 Task: Add Stonyfield Organic Strawberry Whole Milk Yogurt to the cart.
Action: Mouse pressed left at (22, 146)
Screenshot: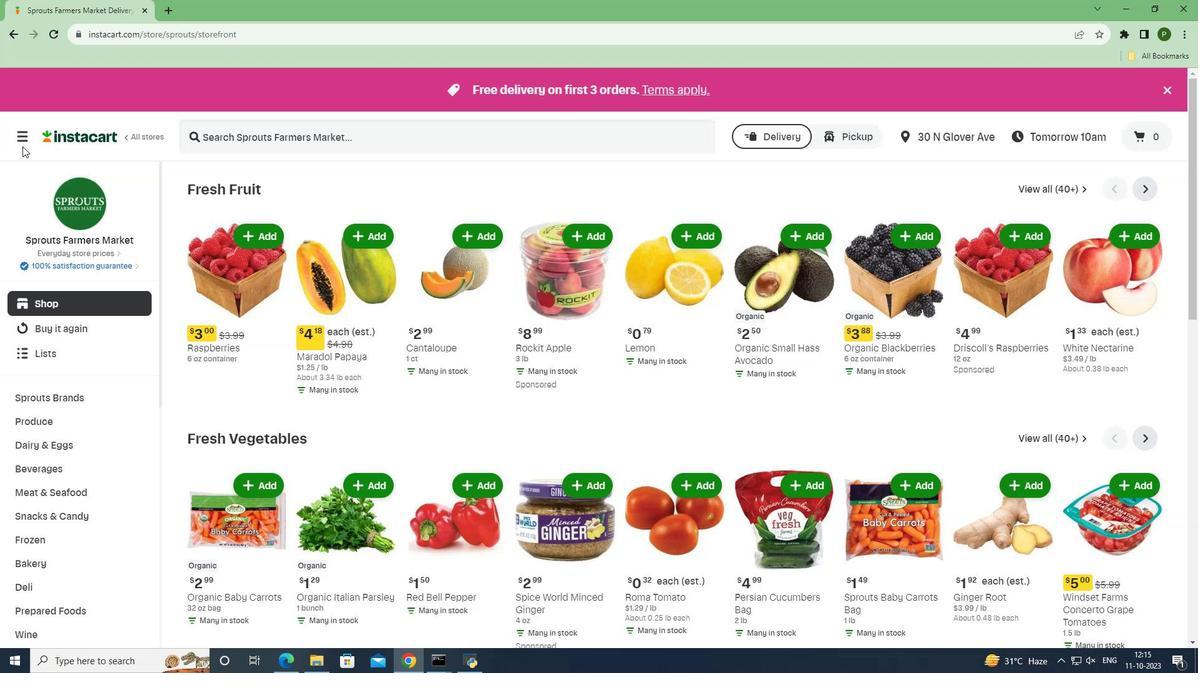 
Action: Mouse moved to (19, 136)
Screenshot: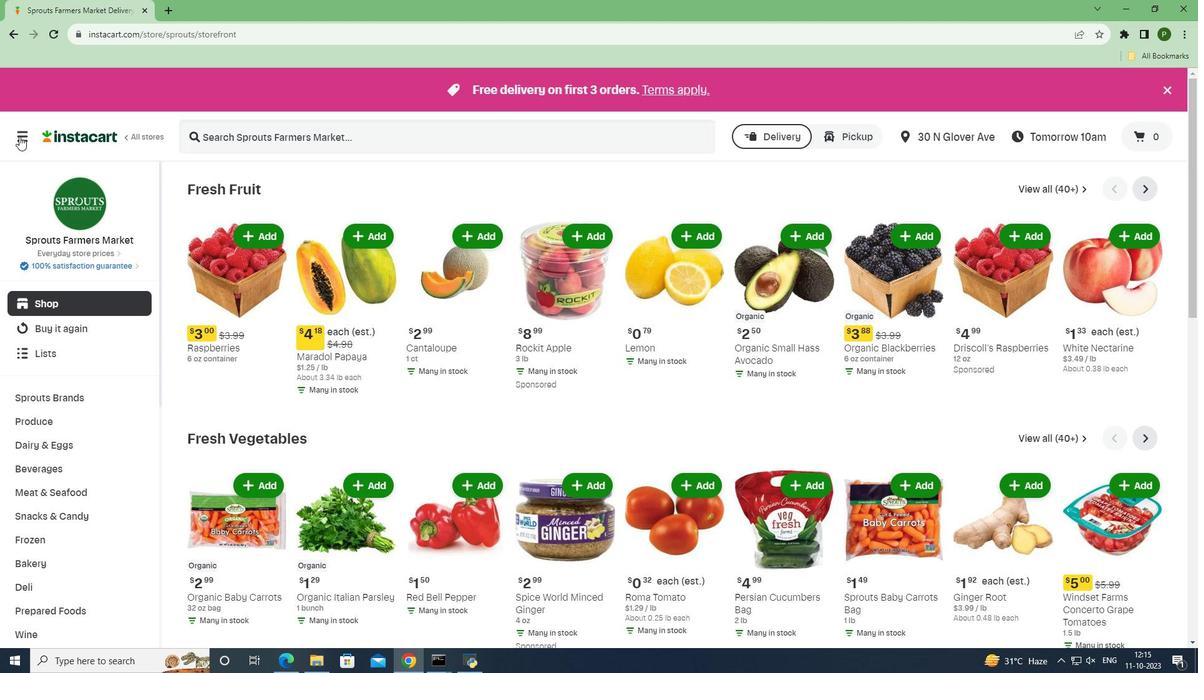 
Action: Mouse pressed left at (19, 136)
Screenshot: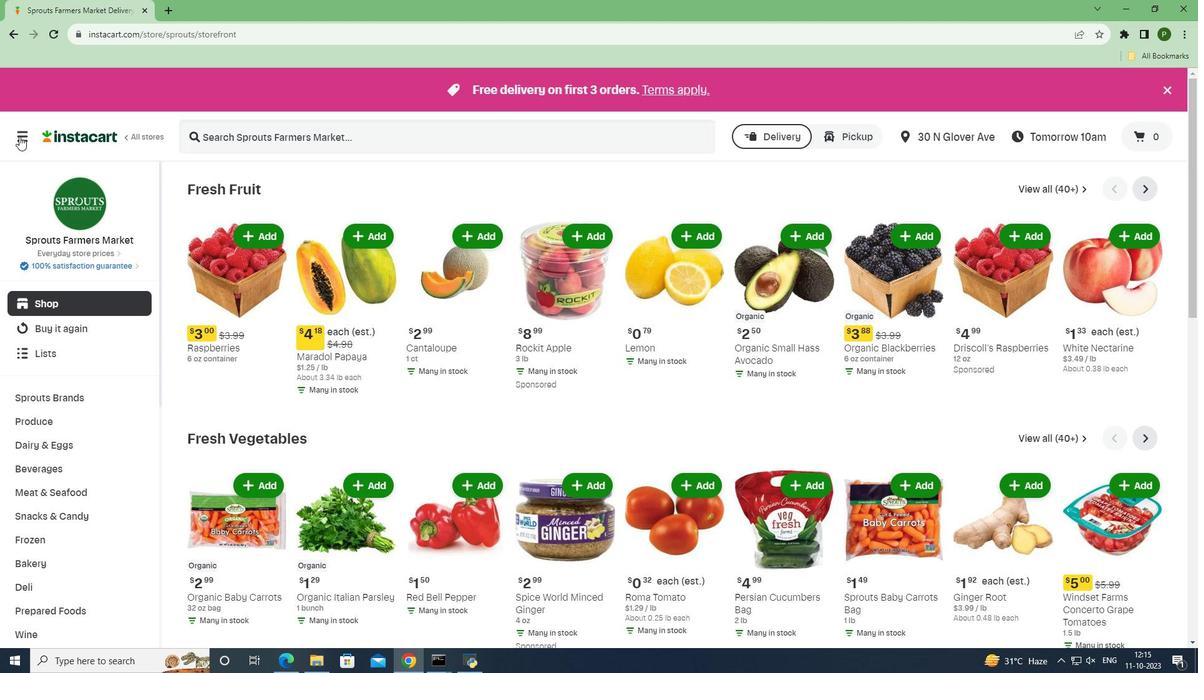
Action: Mouse moved to (25, 326)
Screenshot: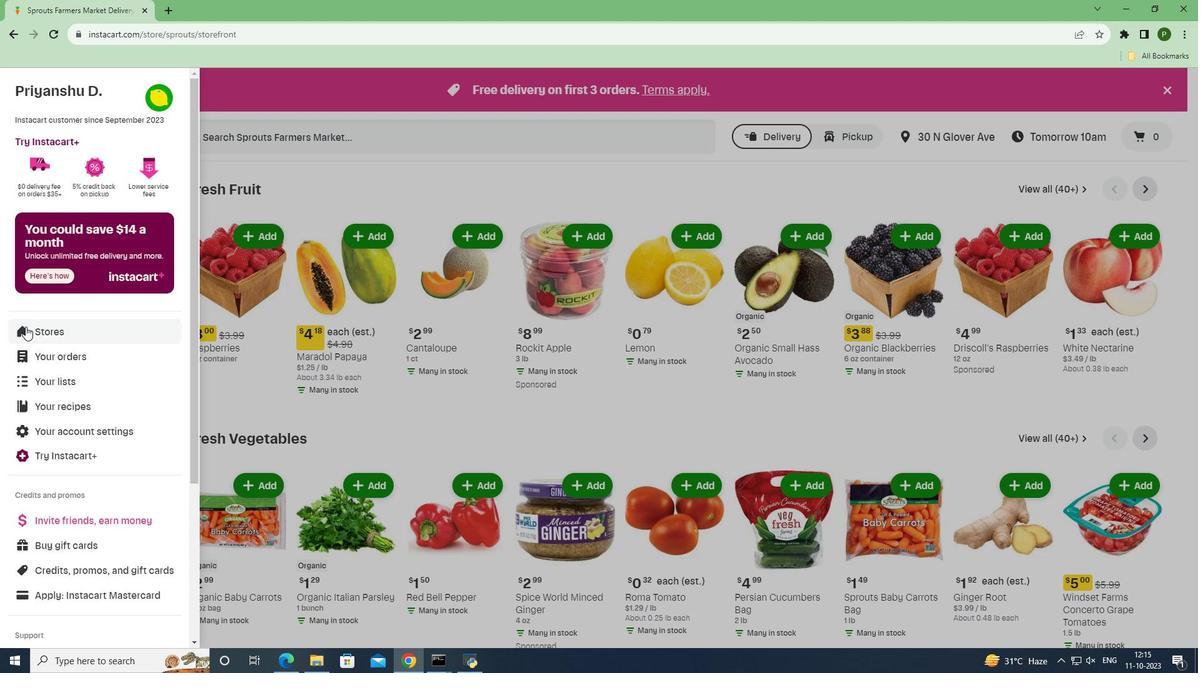 
Action: Mouse pressed left at (25, 326)
Screenshot: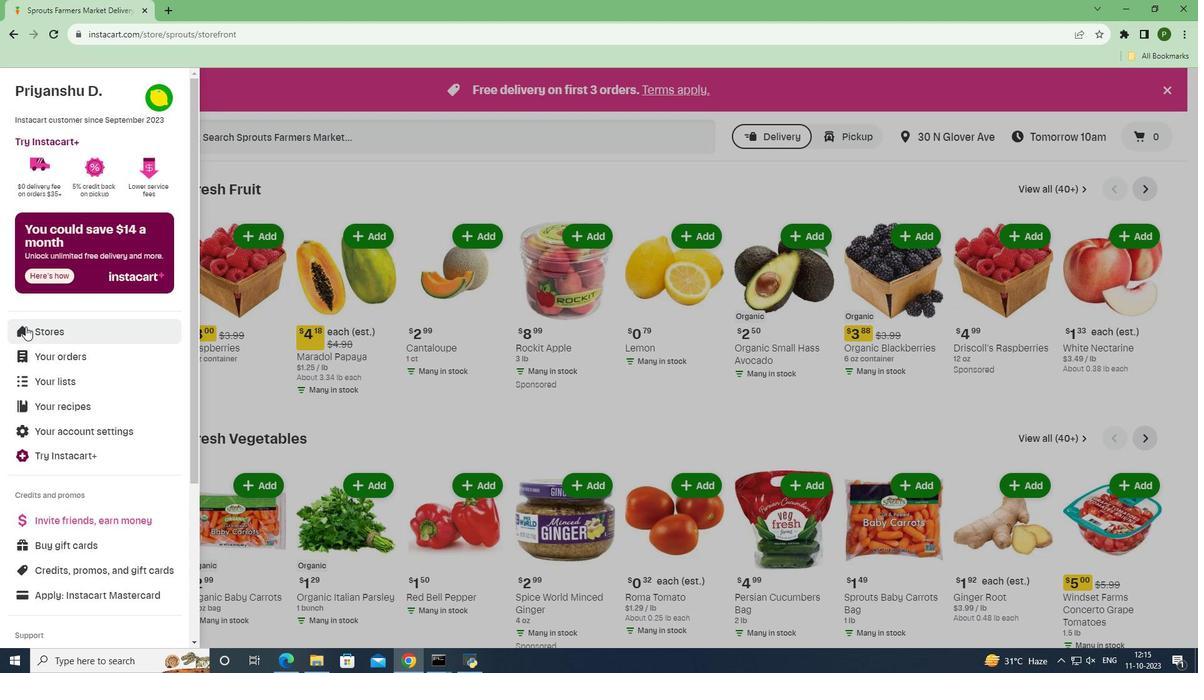 
Action: Mouse moved to (287, 133)
Screenshot: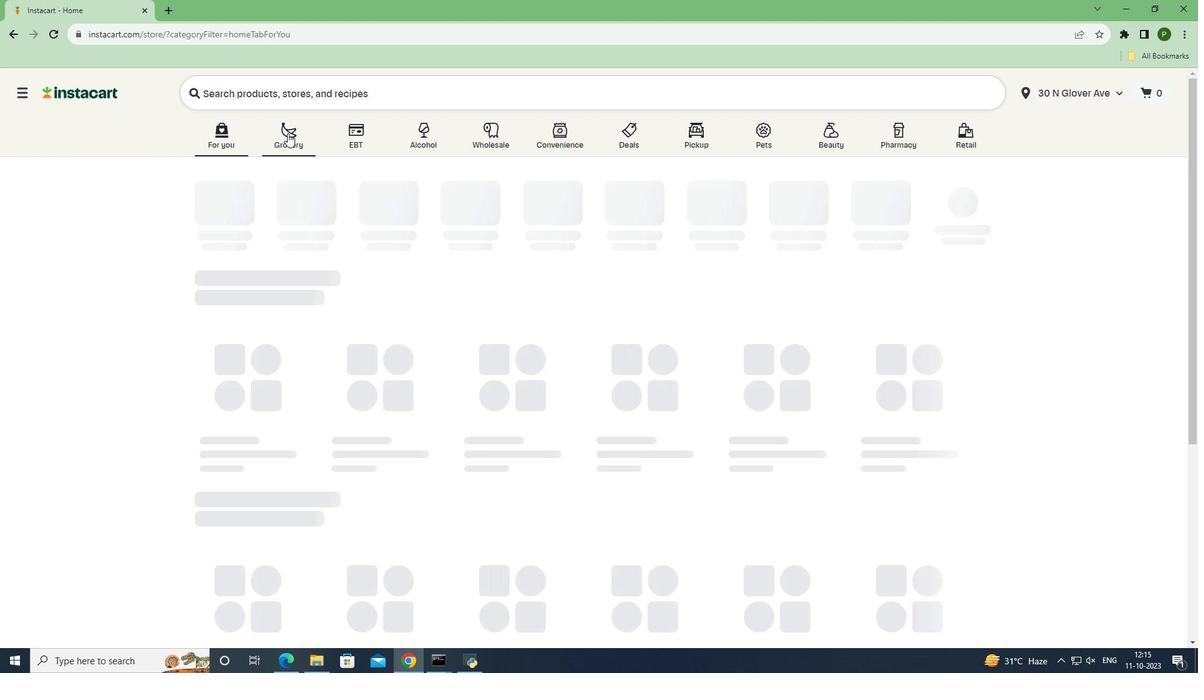 
Action: Mouse pressed left at (287, 133)
Screenshot: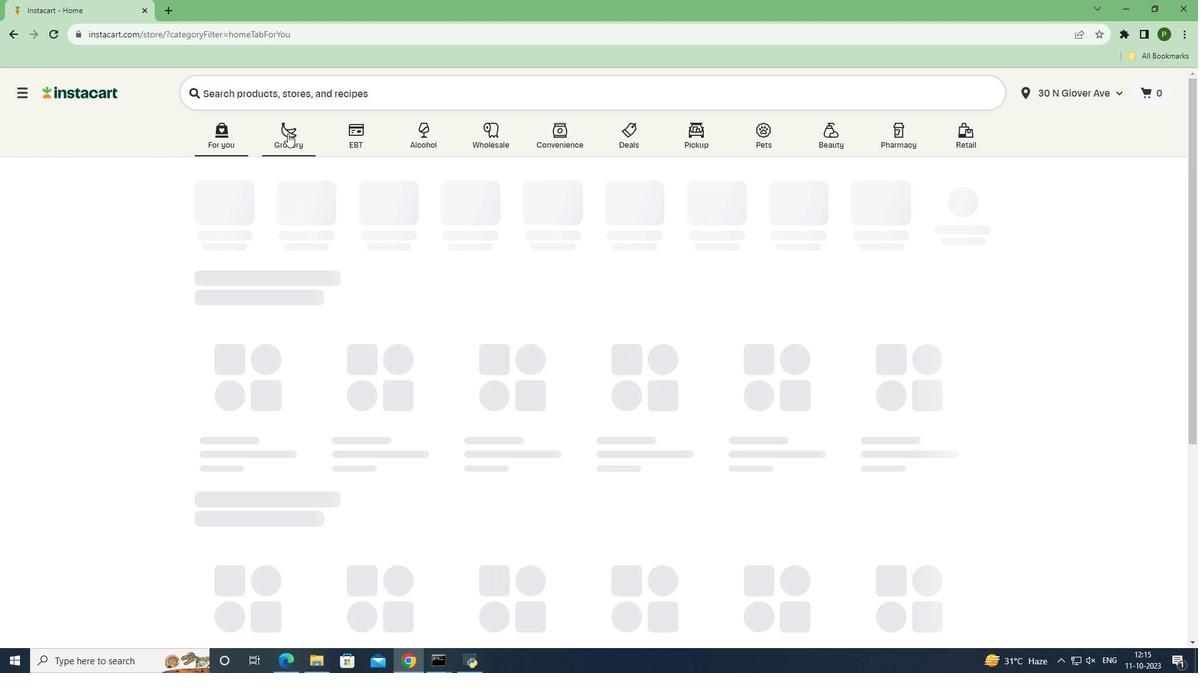 
Action: Mouse moved to (491, 276)
Screenshot: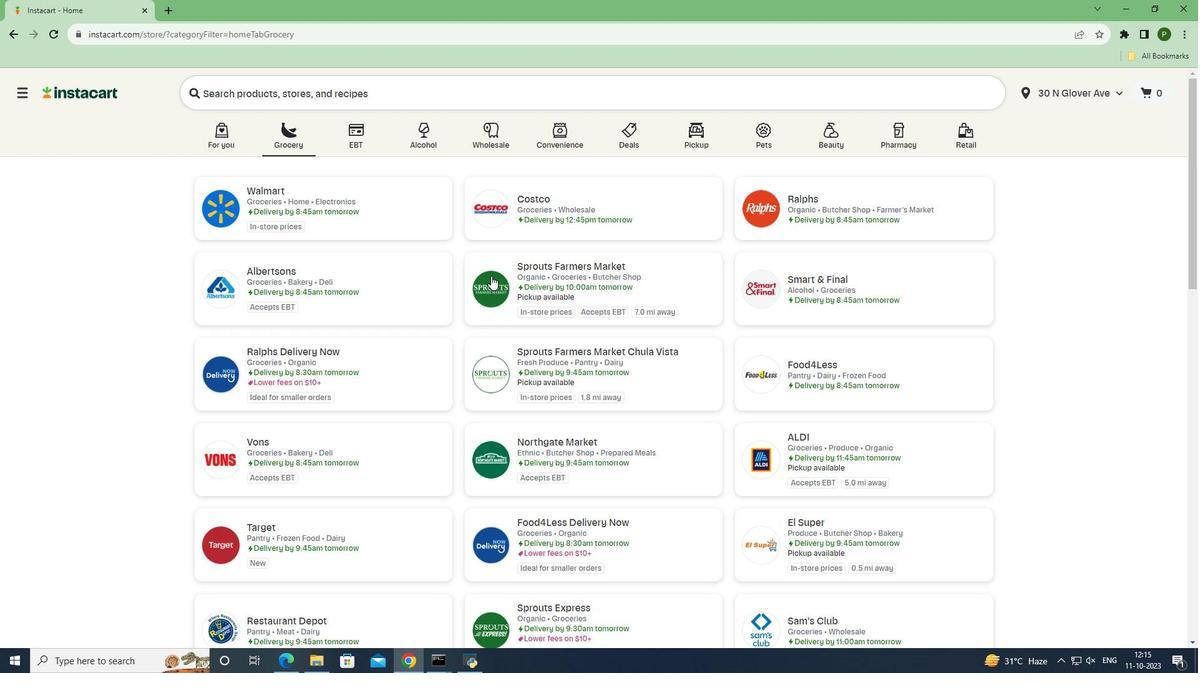 
Action: Mouse pressed left at (491, 276)
Screenshot: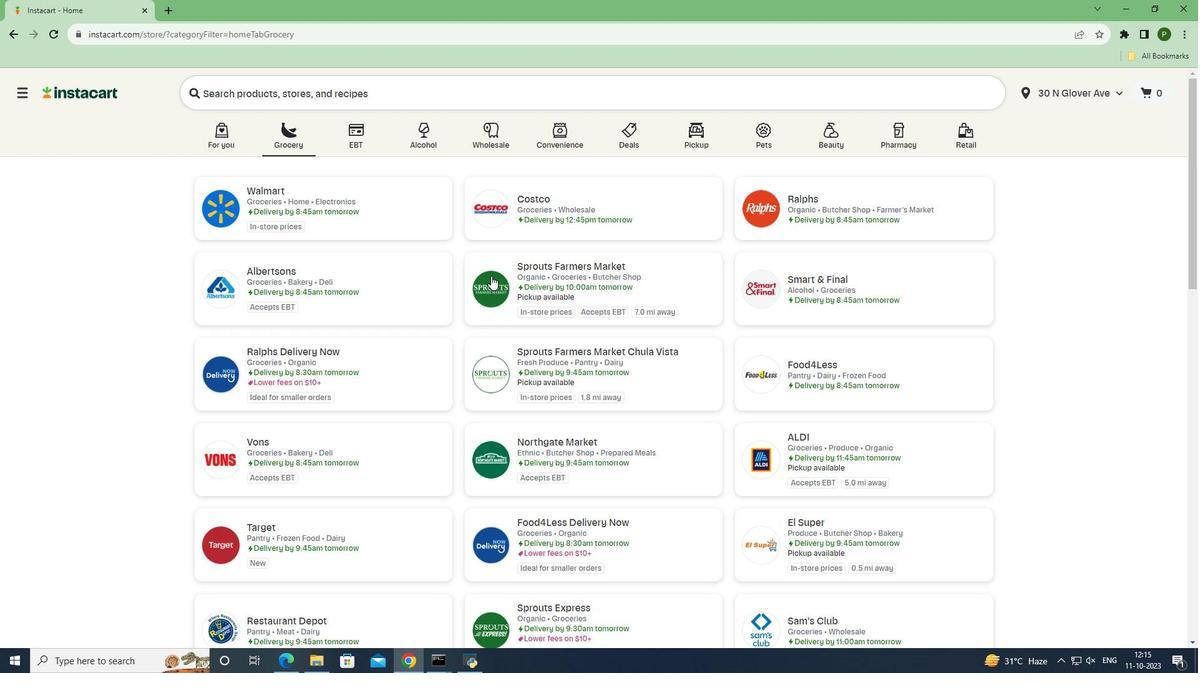 
Action: Mouse moved to (71, 403)
Screenshot: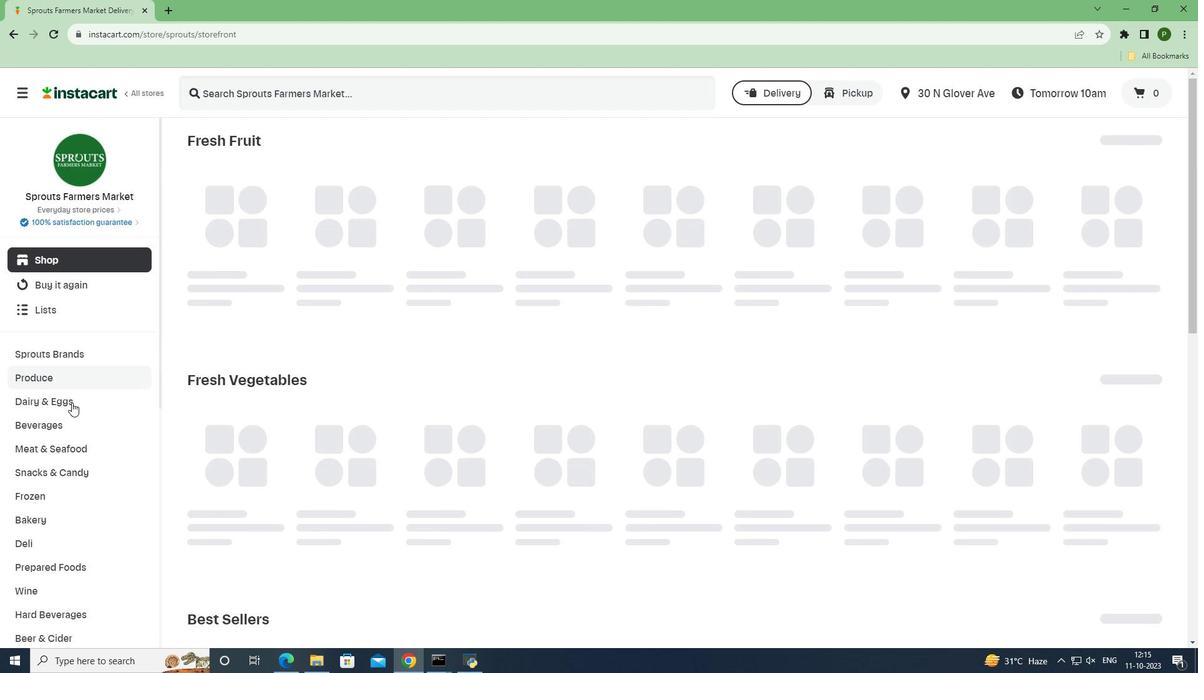 
Action: Mouse pressed left at (71, 403)
Screenshot: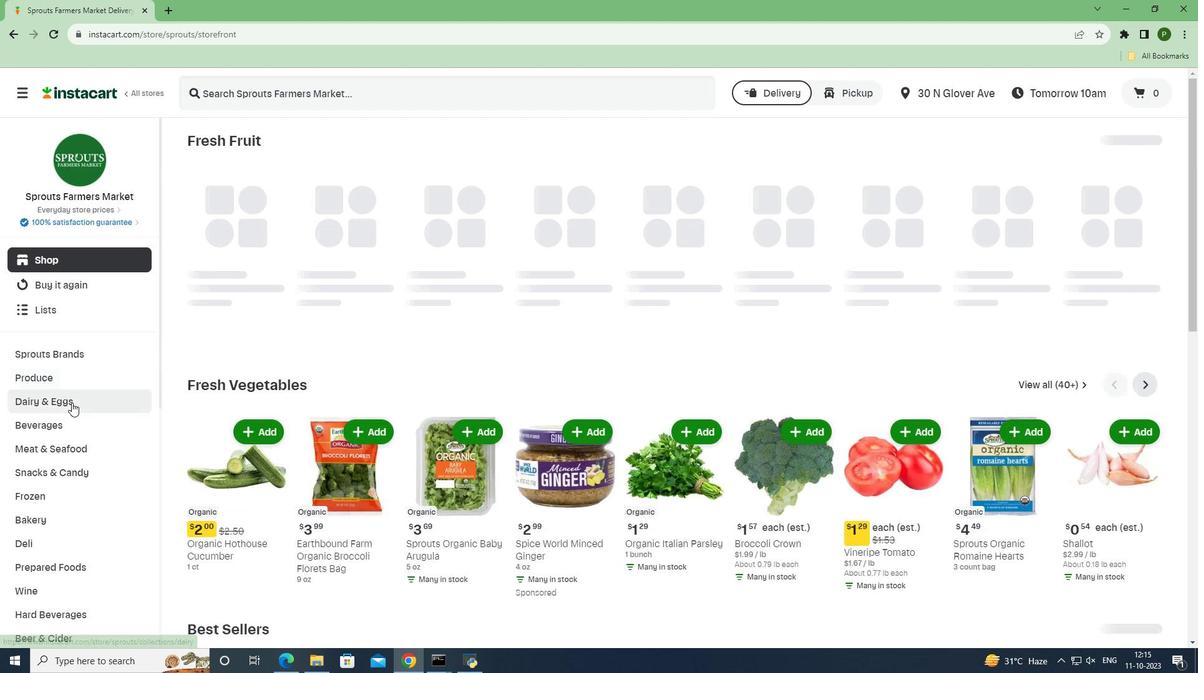 
Action: Mouse moved to (58, 541)
Screenshot: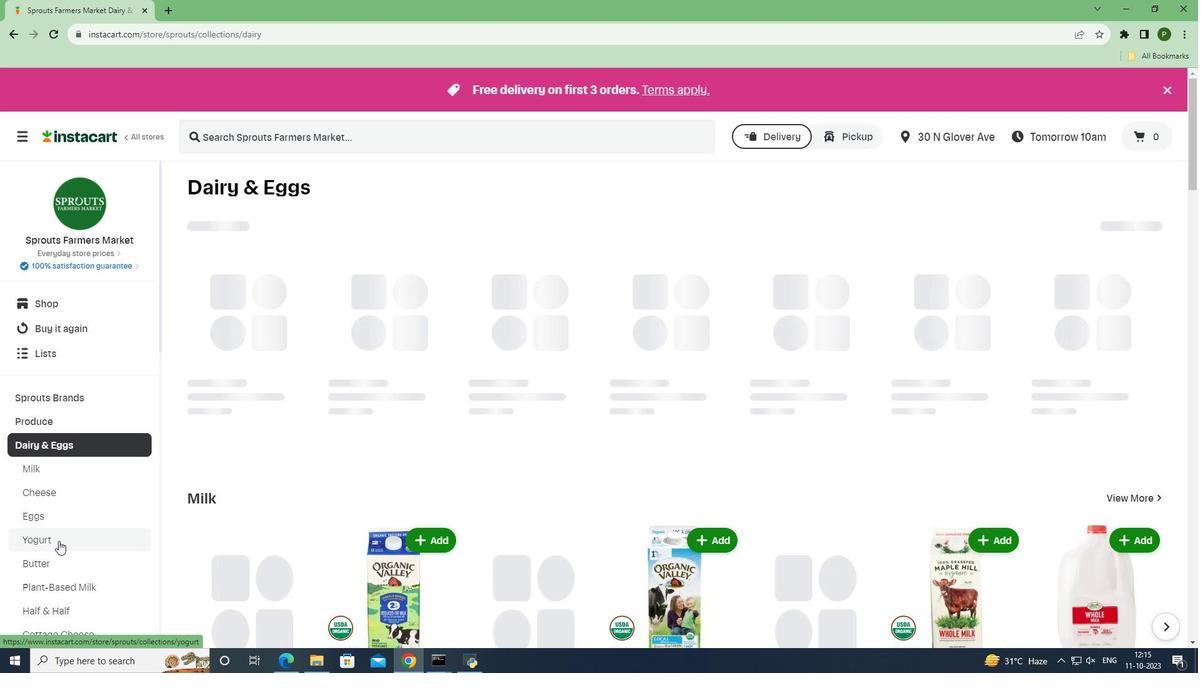 
Action: Mouse pressed left at (58, 541)
Screenshot: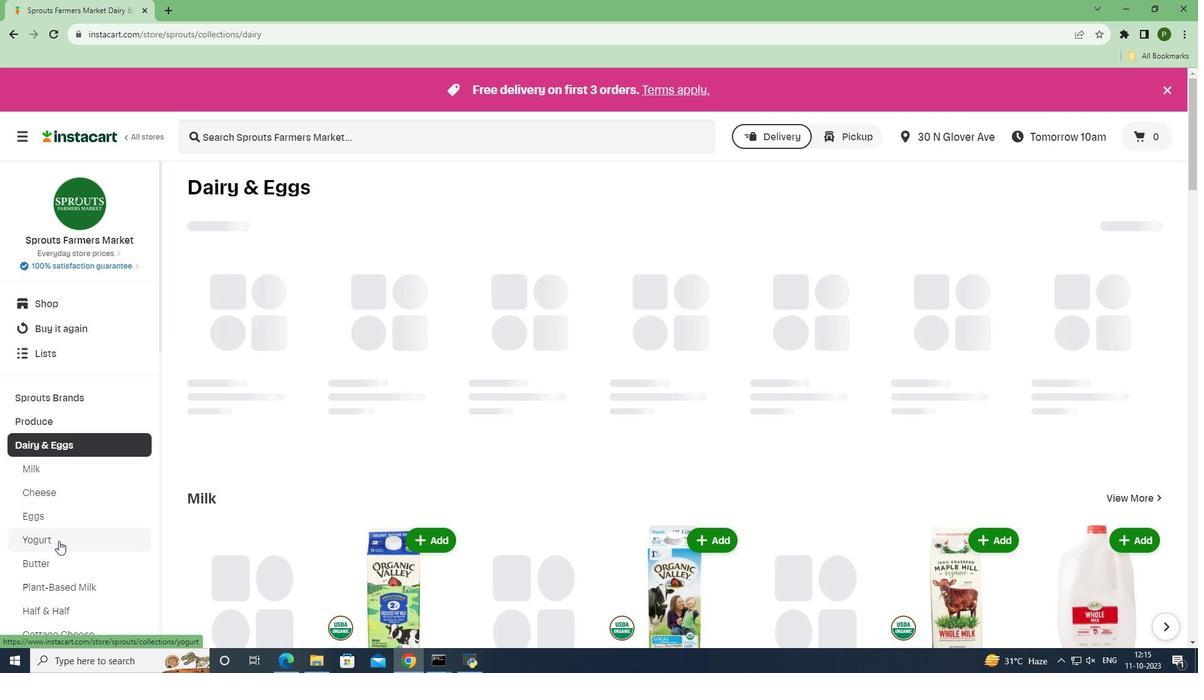 
Action: Mouse moved to (237, 142)
Screenshot: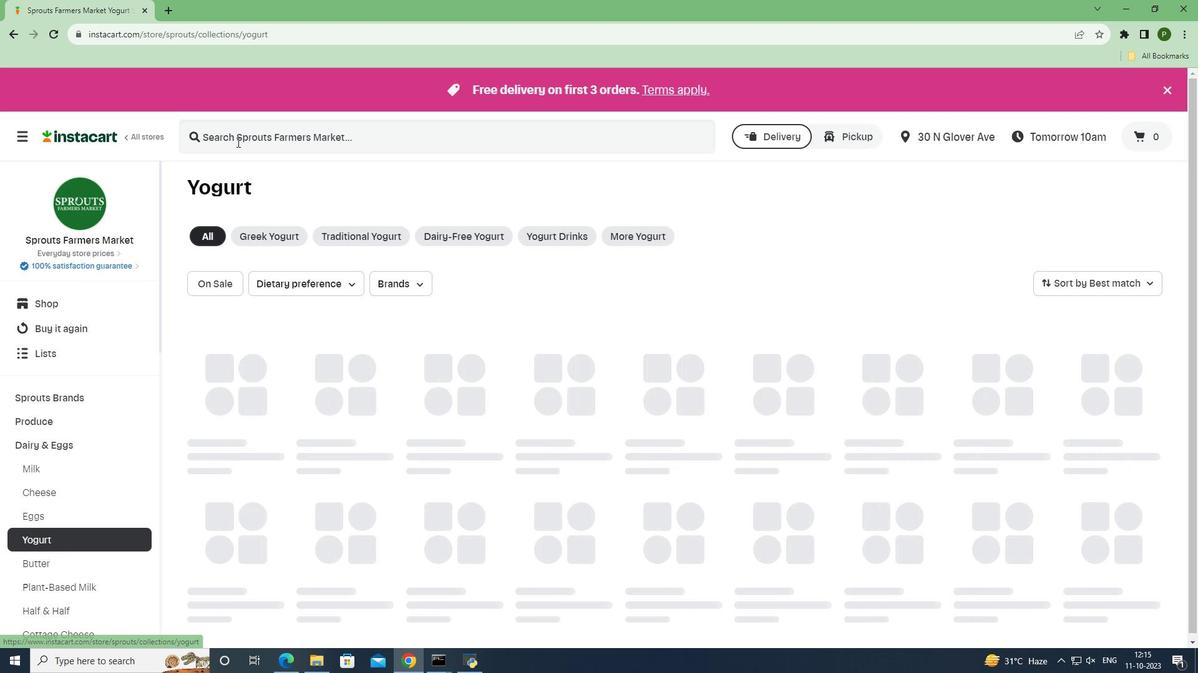 
Action: Mouse pressed left at (237, 142)
Screenshot: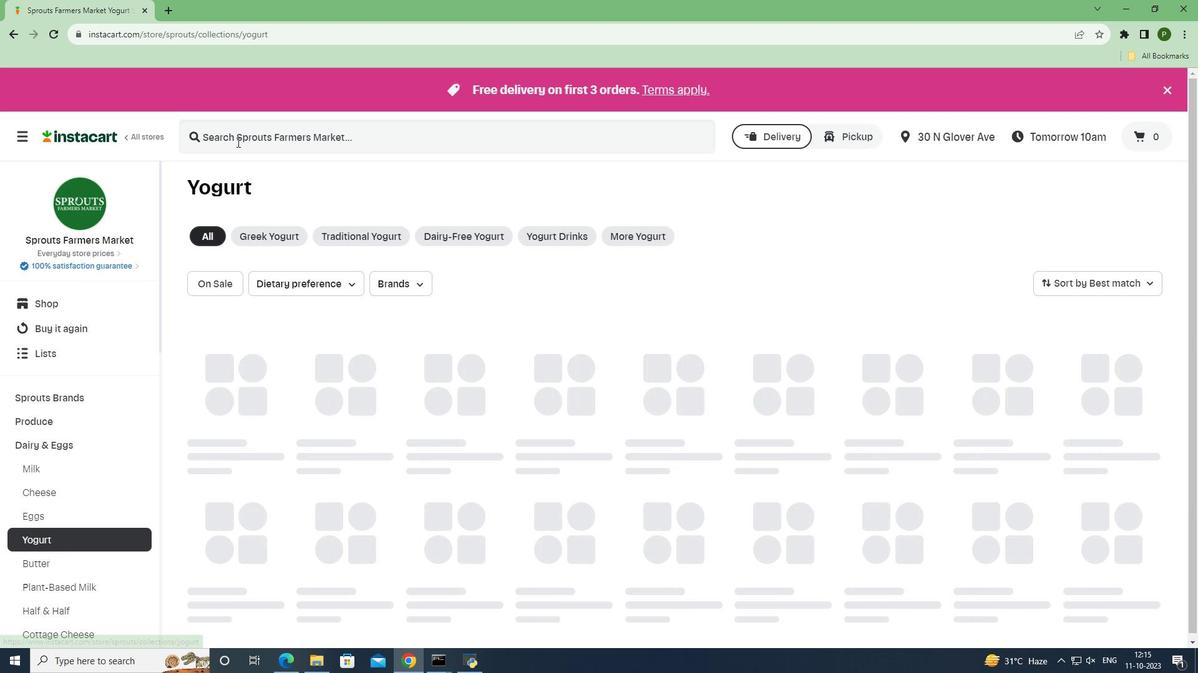 
Action: Key pressed <Key.caps_lock>S<Key.caps_lock>tonyfield<Key.space><Key.caps_lock>O<Key.caps_lock>rganic<Key.space><Key.caps_lock>S<Key.caps_lock>trawberry<Key.space>
Screenshot: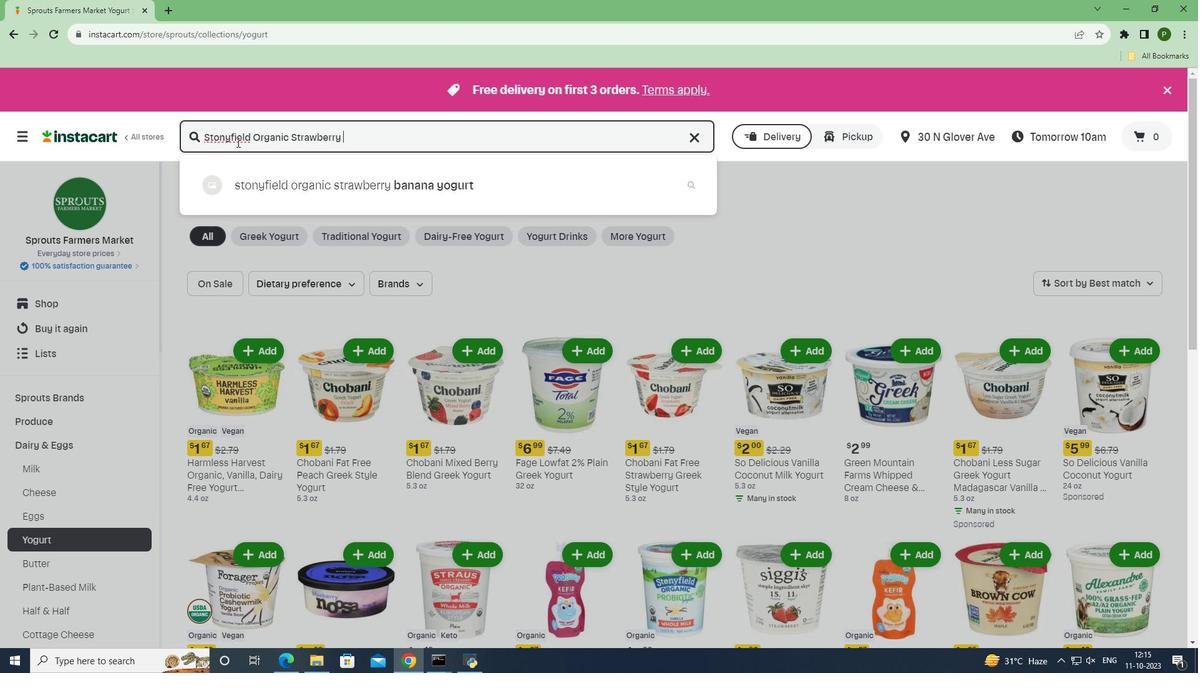 
Action: Mouse moved to (237, 141)
Screenshot: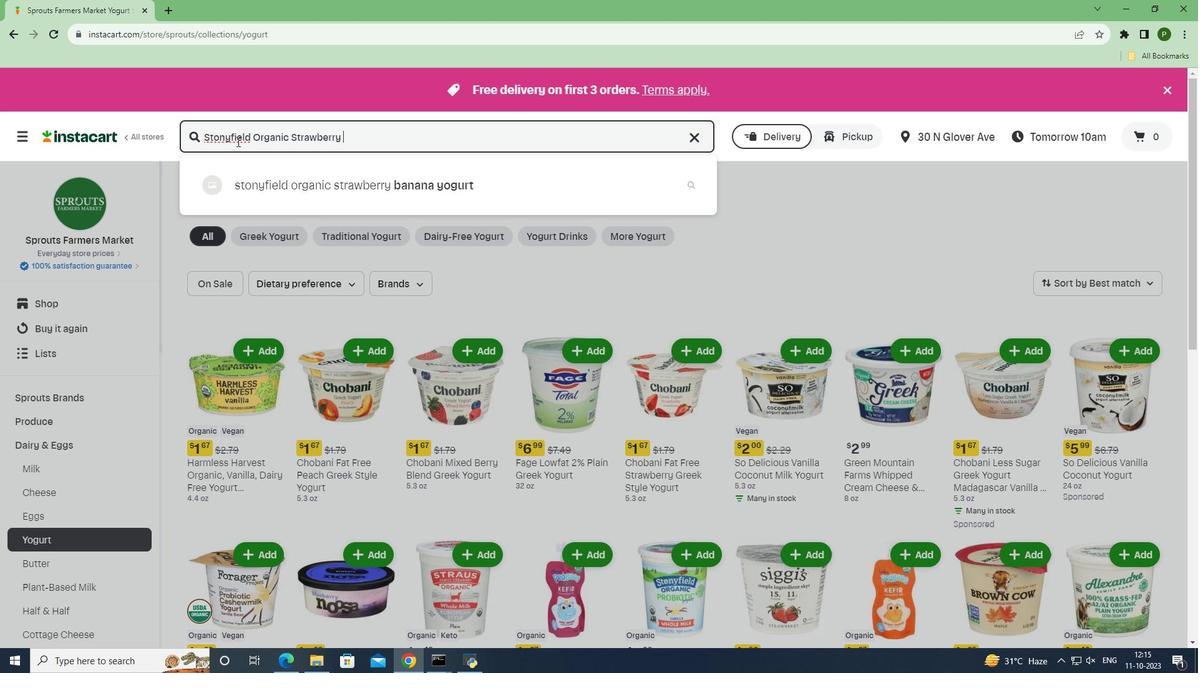 
Action: Key pressed <Key.caps_lock>W<Key.caps_lock>hole<Key.space><Key.caps_lock>M<Key.caps_lock>ilk<Key.space><Key.caps_lock>Y<Key.caps_lock>ogurt<Key.space><Key.enter>
Screenshot: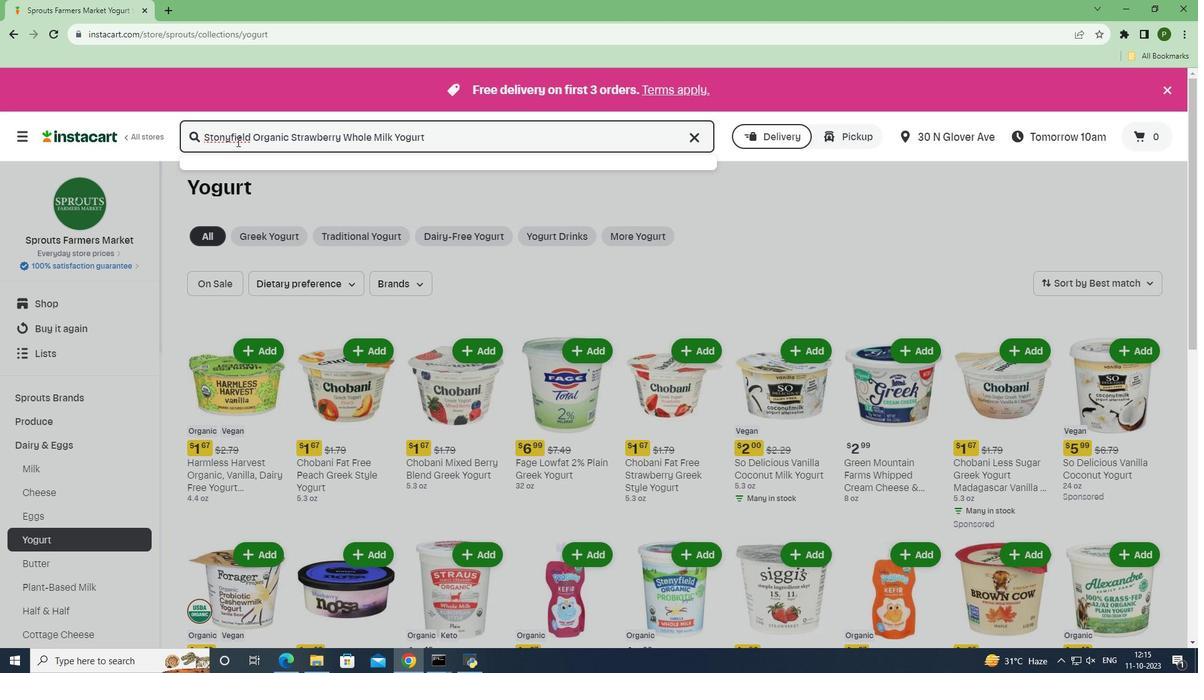 
Action: Mouse moved to (303, 330)
Screenshot: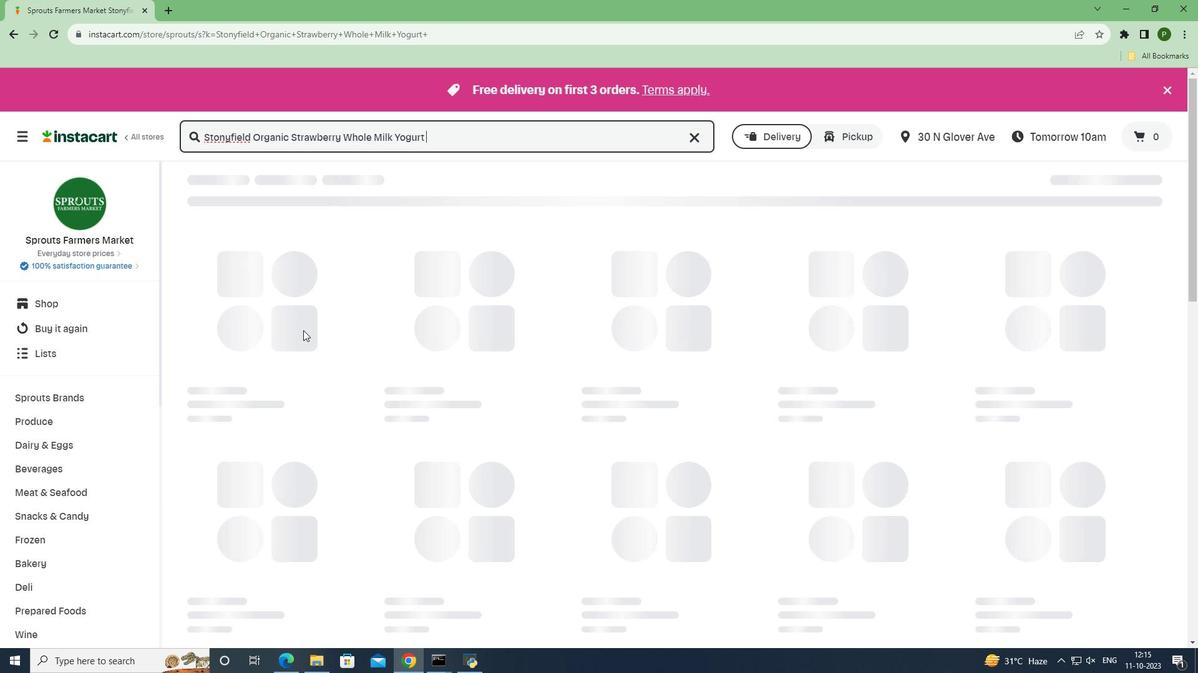 
Action: Mouse pressed left at (303, 330)
Screenshot: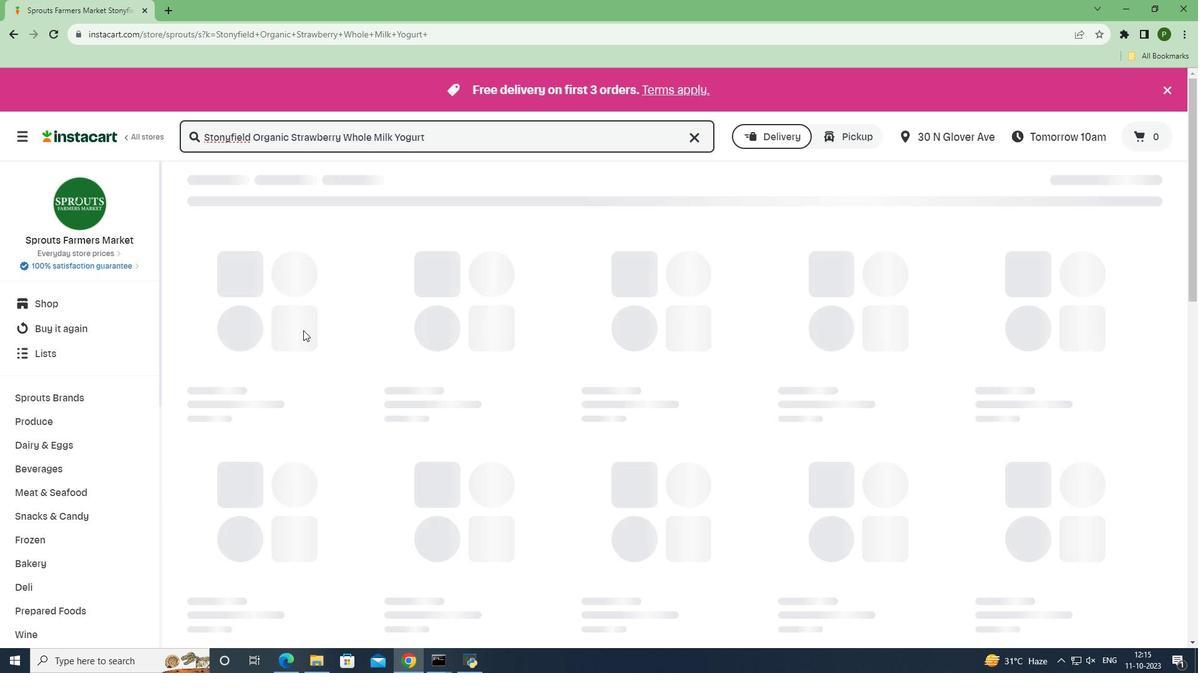 
Action: Mouse moved to (723, 264)
Screenshot: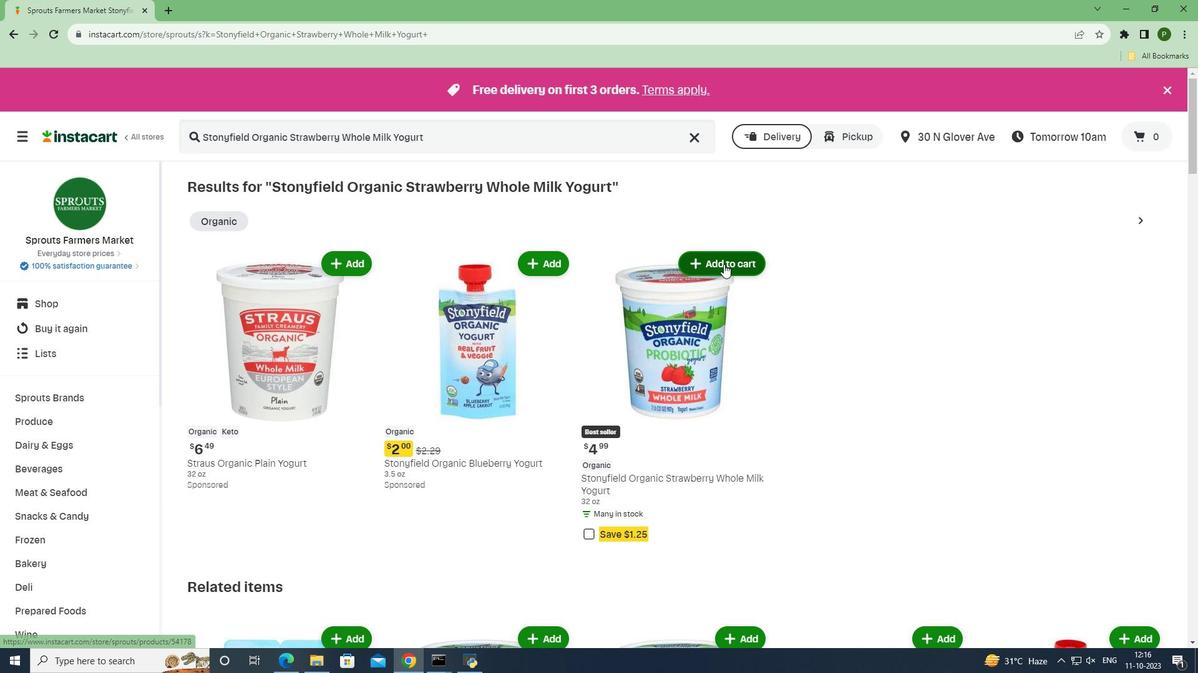 
Action: Mouse pressed left at (723, 264)
Screenshot: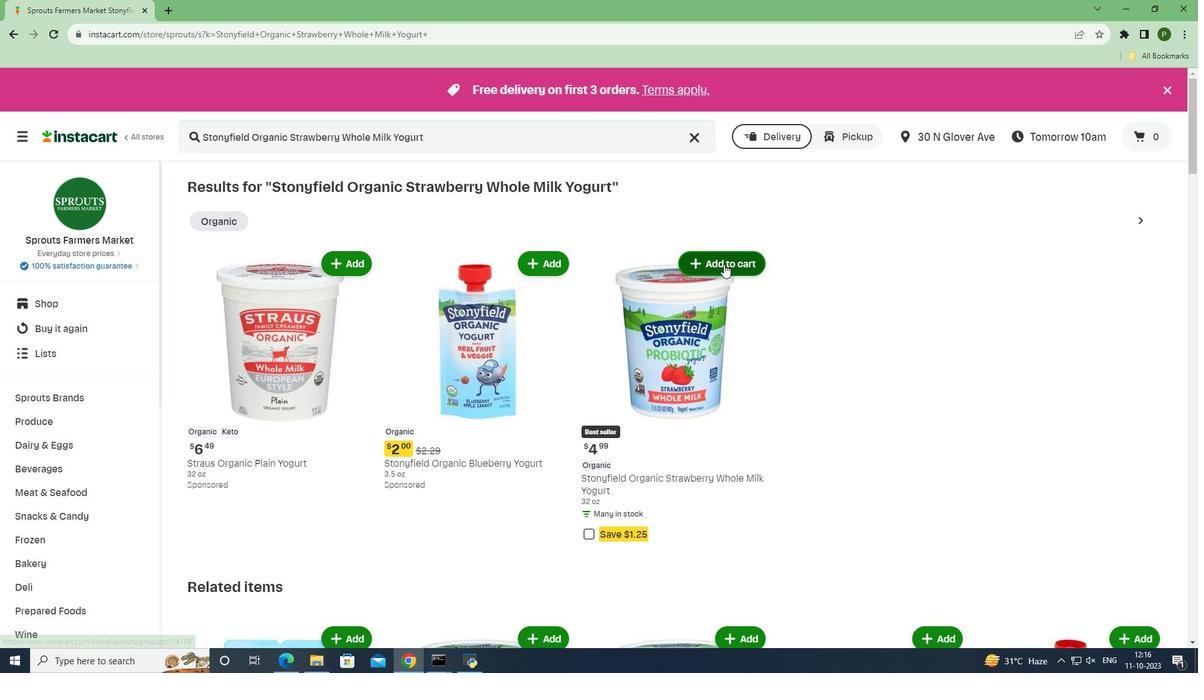 
Action: Mouse moved to (832, 370)
Screenshot: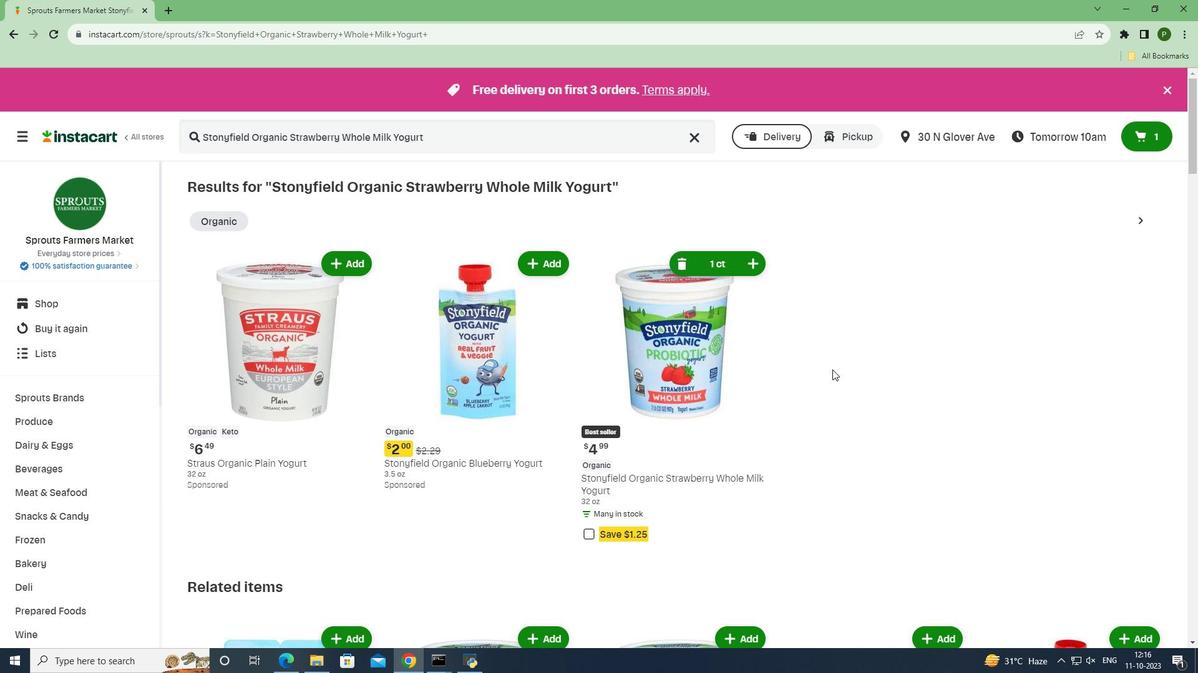 
